 Task: Create a due date automation trigger when advanced on, on the monday after a card is due add fields without custom field "Resume" set to a number greater or equal to 1 and greater than 10 at 11:00 AM.
Action: Mouse moved to (1023, 81)
Screenshot: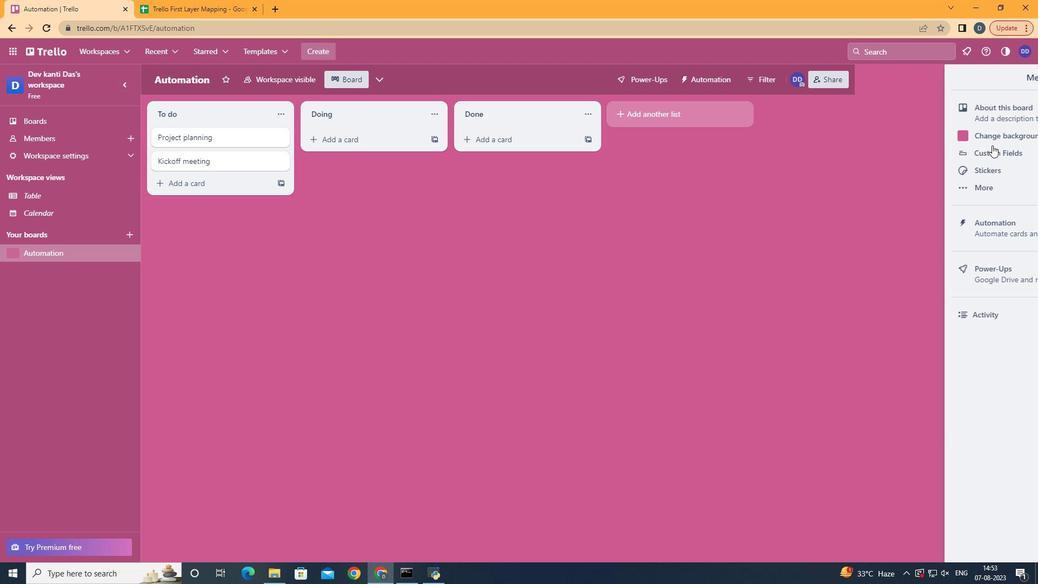 
Action: Mouse pressed left at (1023, 81)
Screenshot: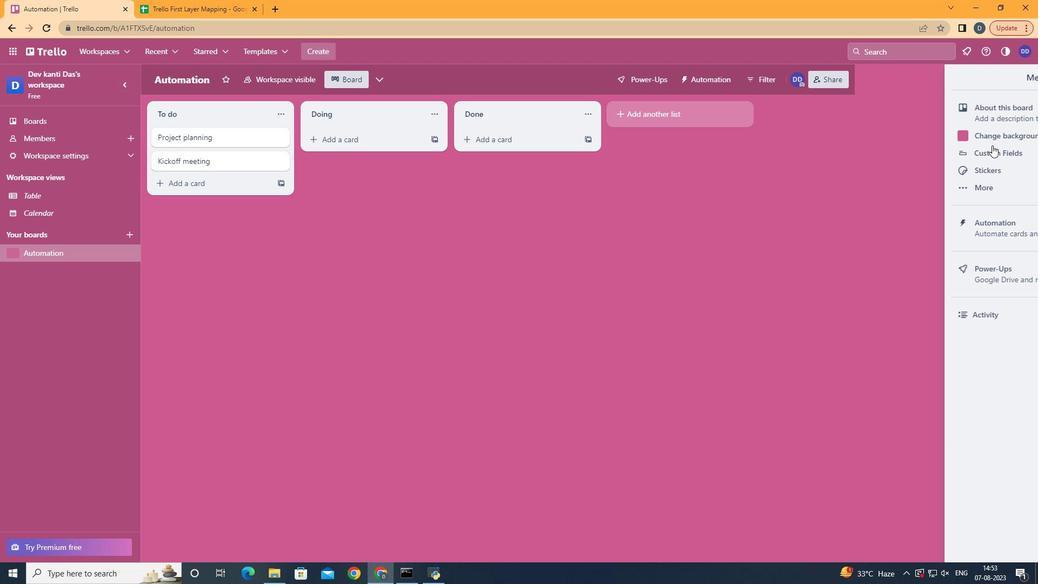 
Action: Mouse moved to (943, 235)
Screenshot: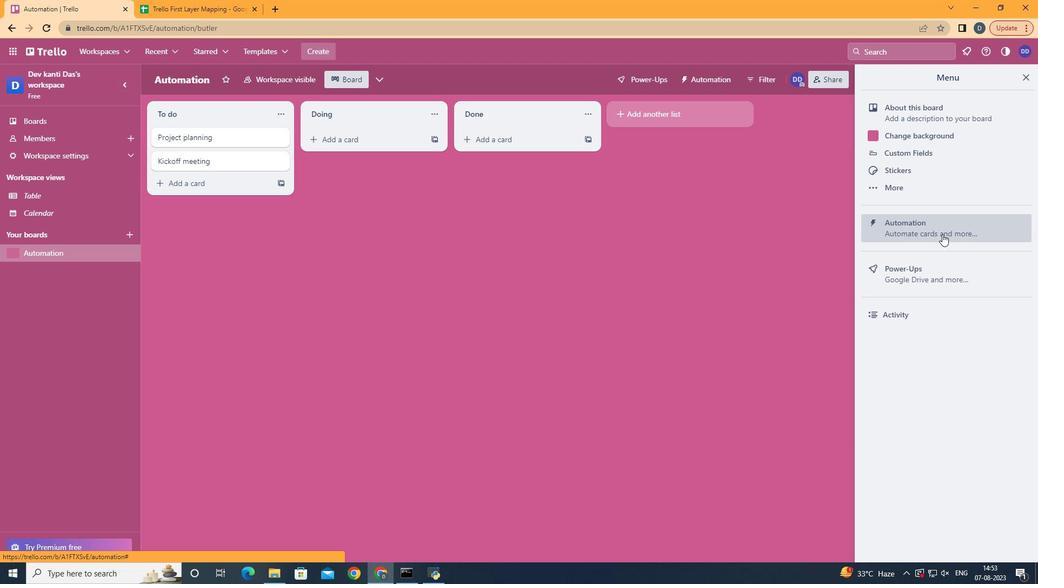 
Action: Mouse pressed left at (943, 235)
Screenshot: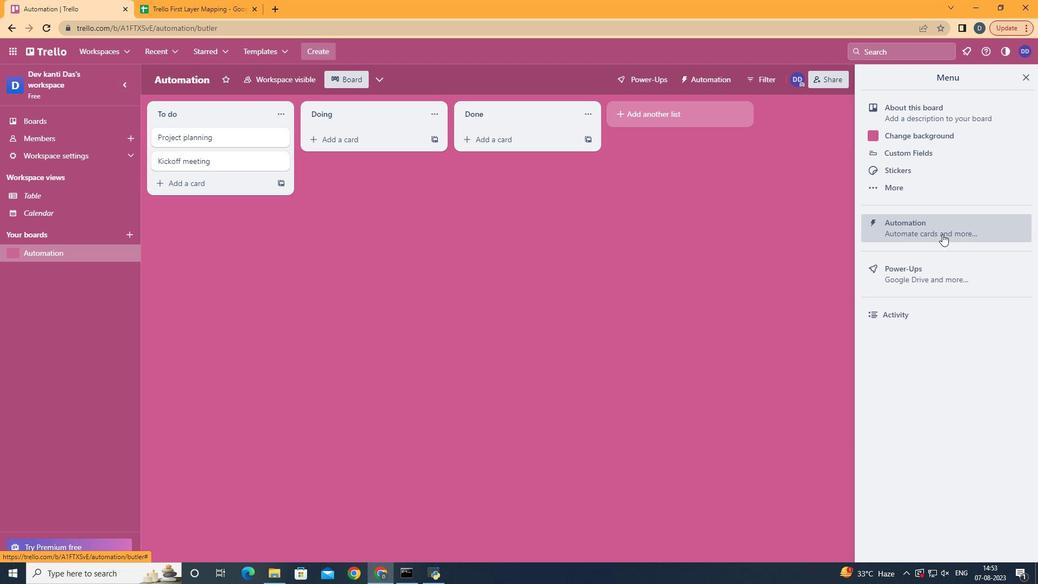 
Action: Mouse moved to (204, 214)
Screenshot: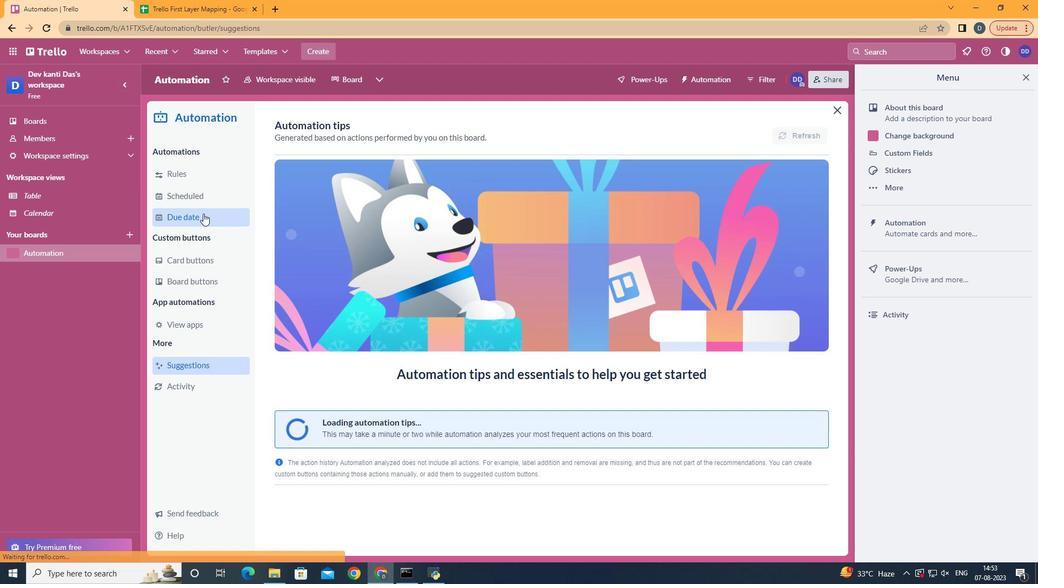 
Action: Mouse pressed left at (204, 214)
Screenshot: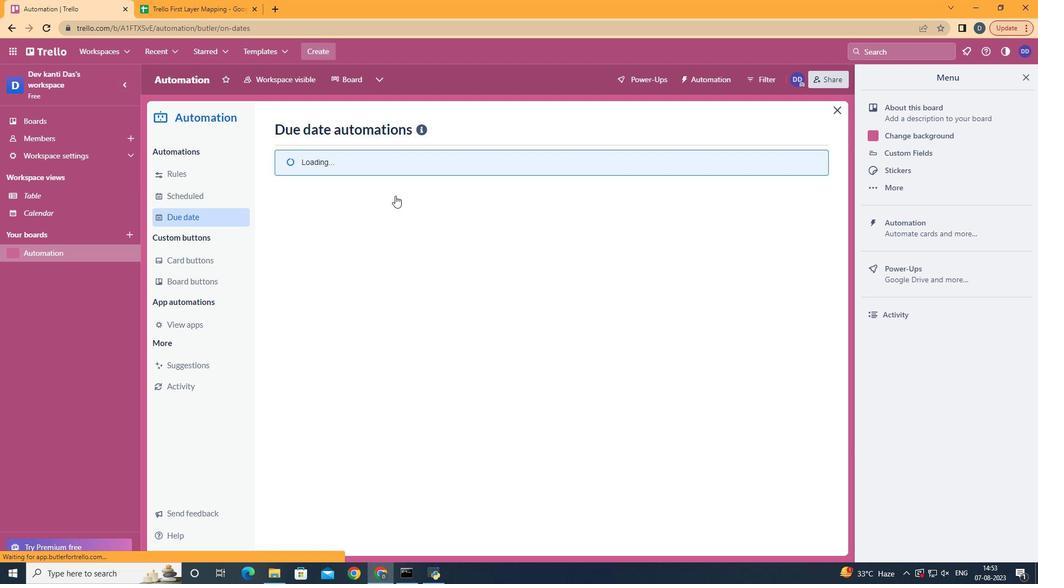 
Action: Mouse moved to (759, 126)
Screenshot: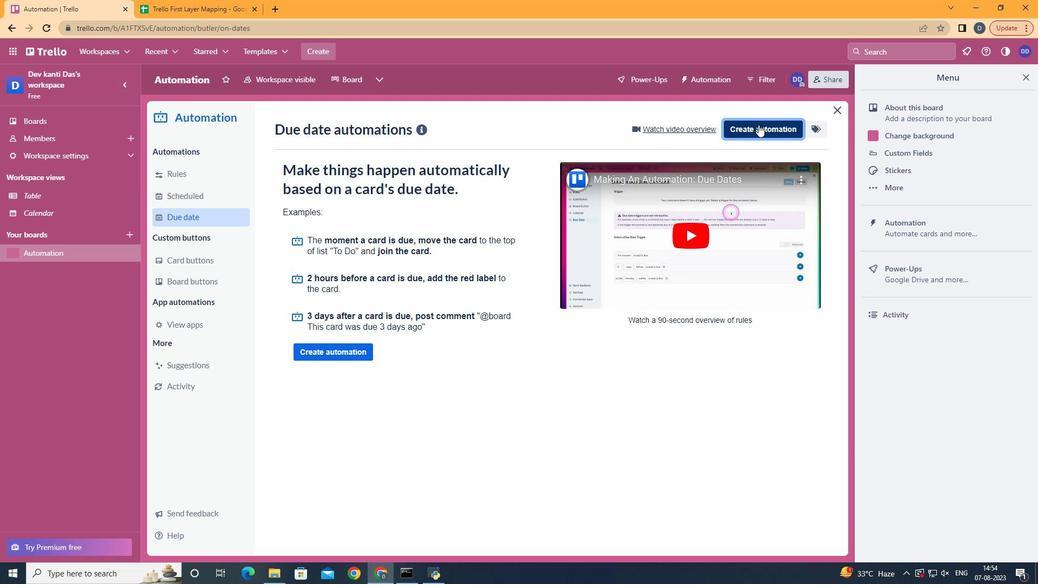 
Action: Mouse pressed left at (759, 126)
Screenshot: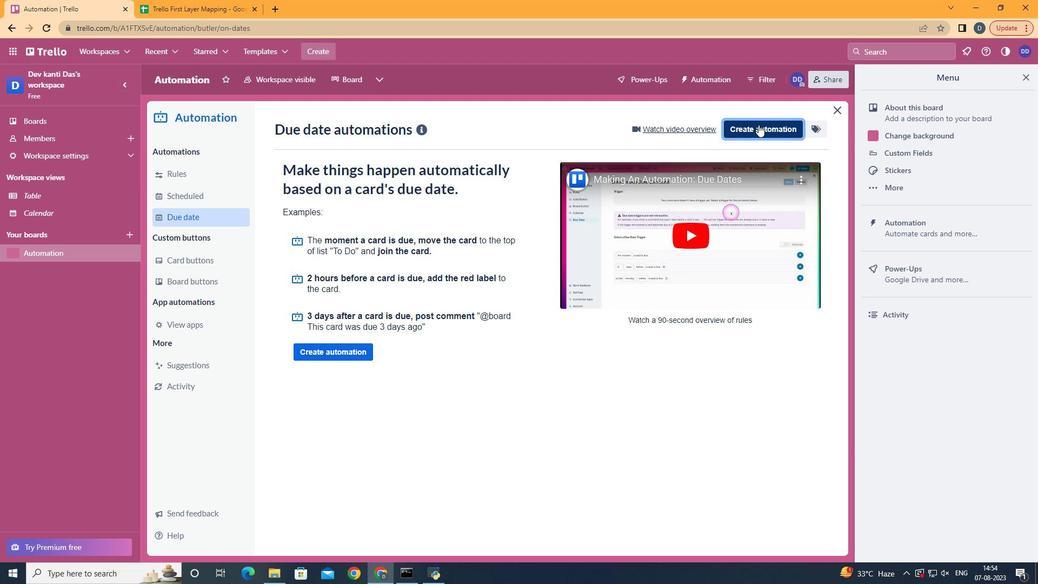 
Action: Mouse moved to (569, 229)
Screenshot: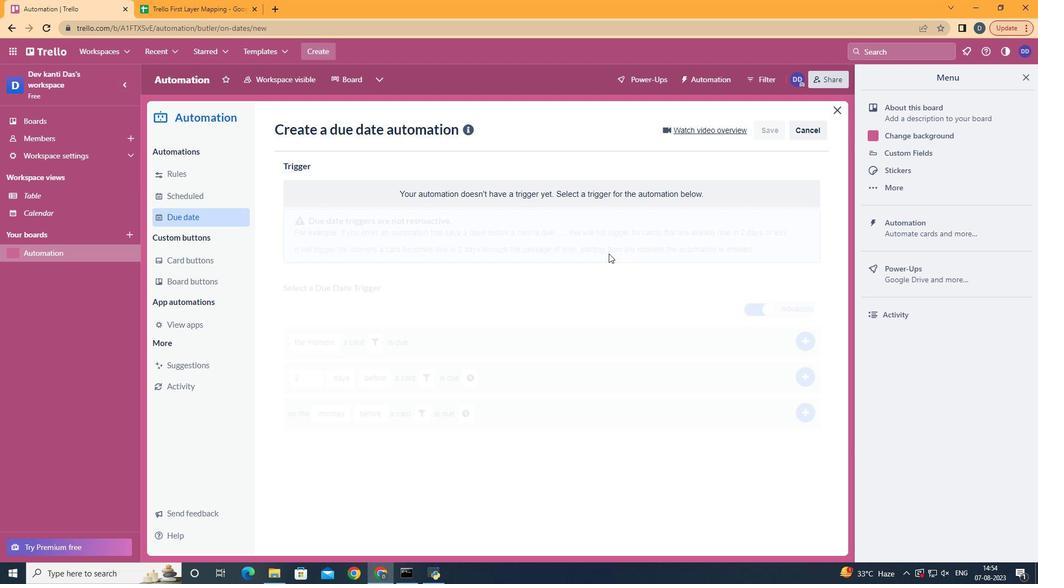 
Action: Mouse pressed left at (569, 229)
Screenshot: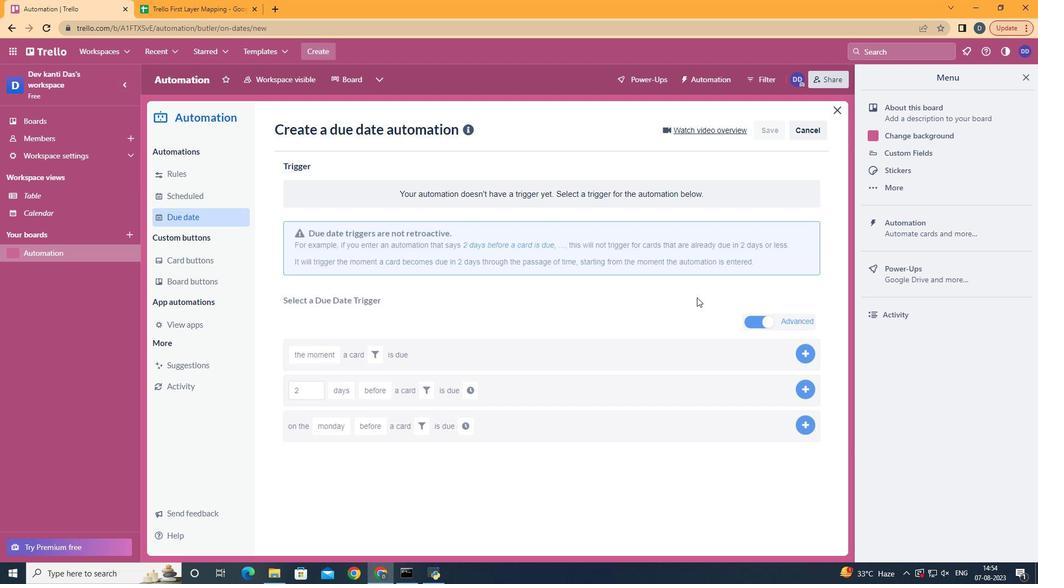 
Action: Mouse moved to (370, 318)
Screenshot: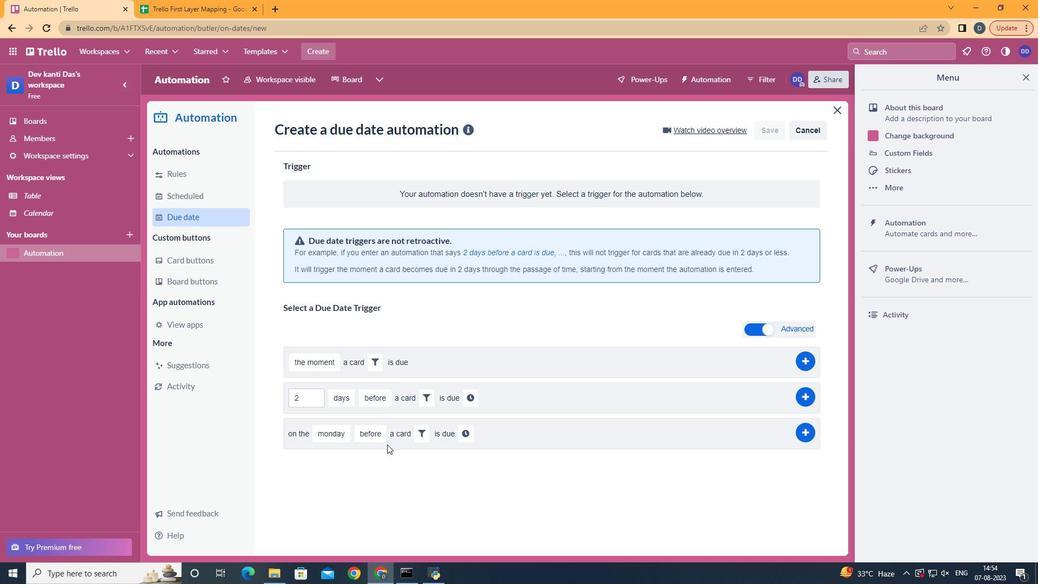 
Action: Mouse pressed left at (361, 283)
Screenshot: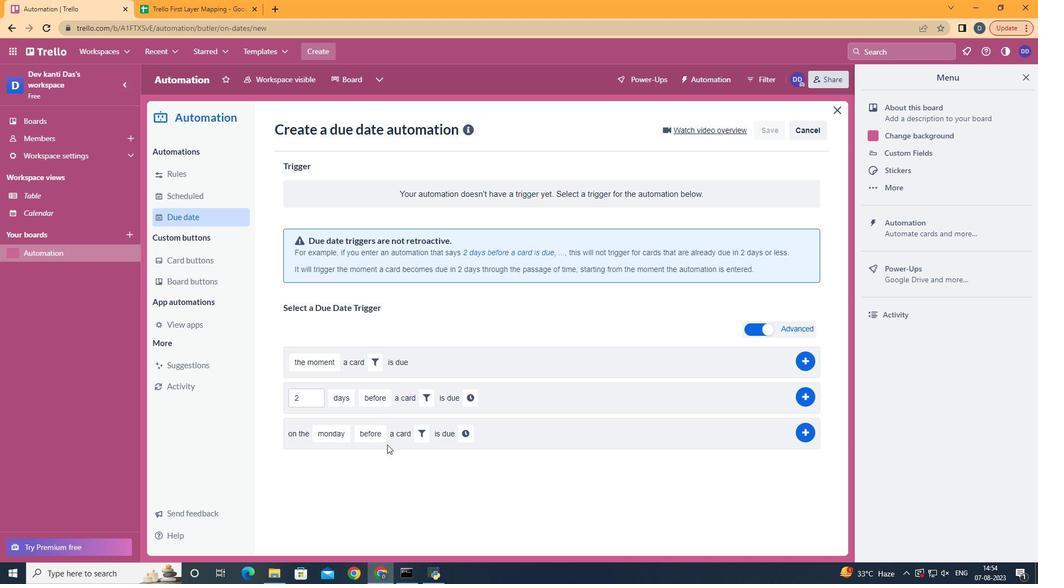 
Action: Mouse moved to (385, 474)
Screenshot: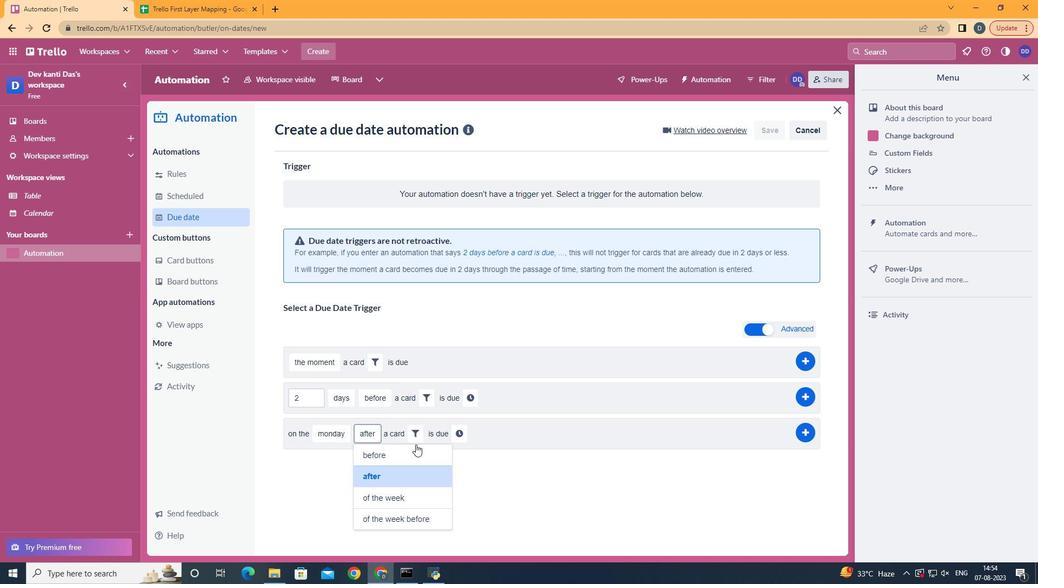 
Action: Mouse pressed left at (385, 474)
Screenshot: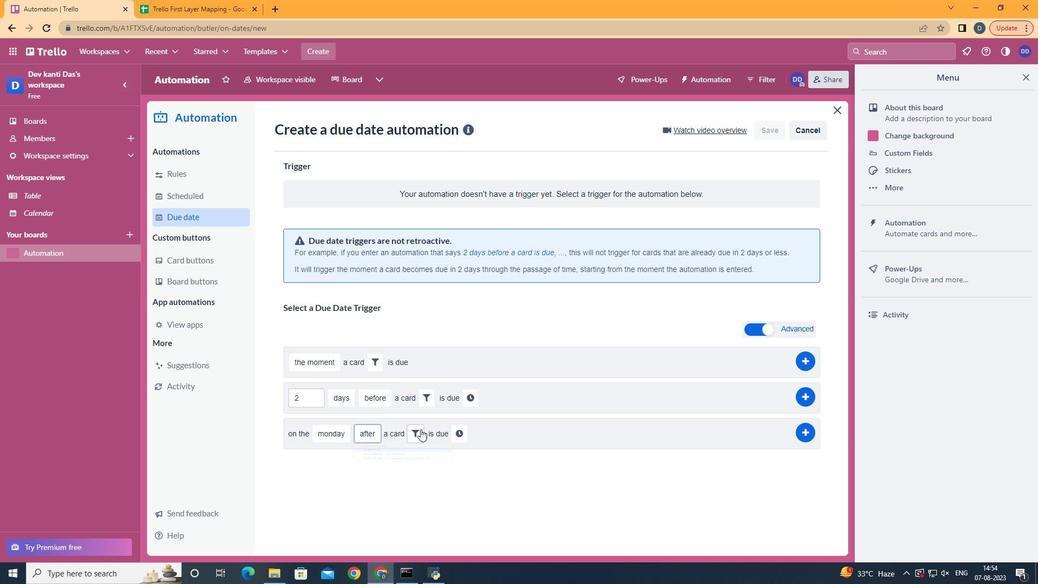 
Action: Mouse moved to (421, 429)
Screenshot: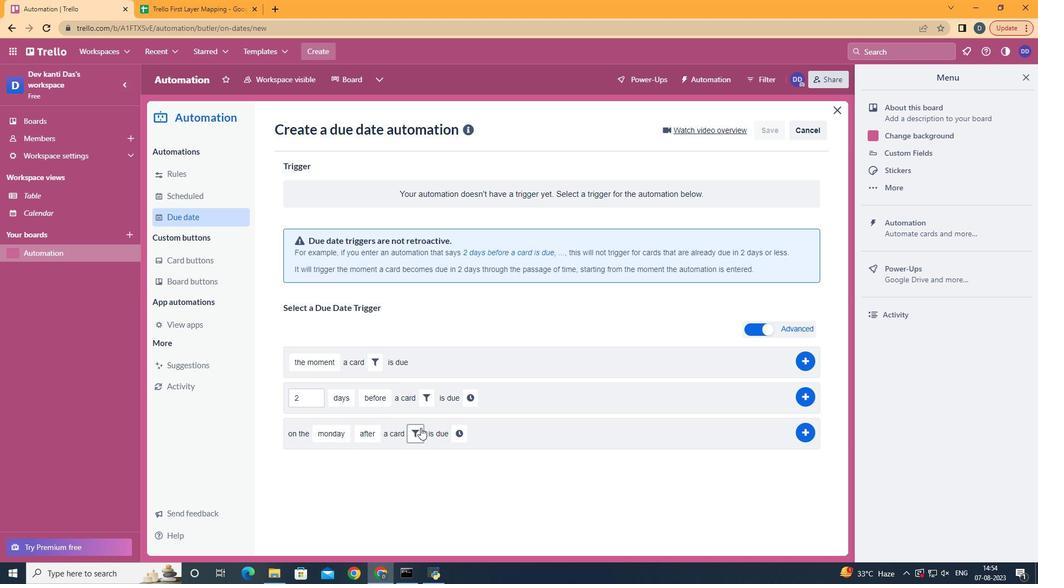
Action: Mouse pressed left at (421, 429)
Screenshot: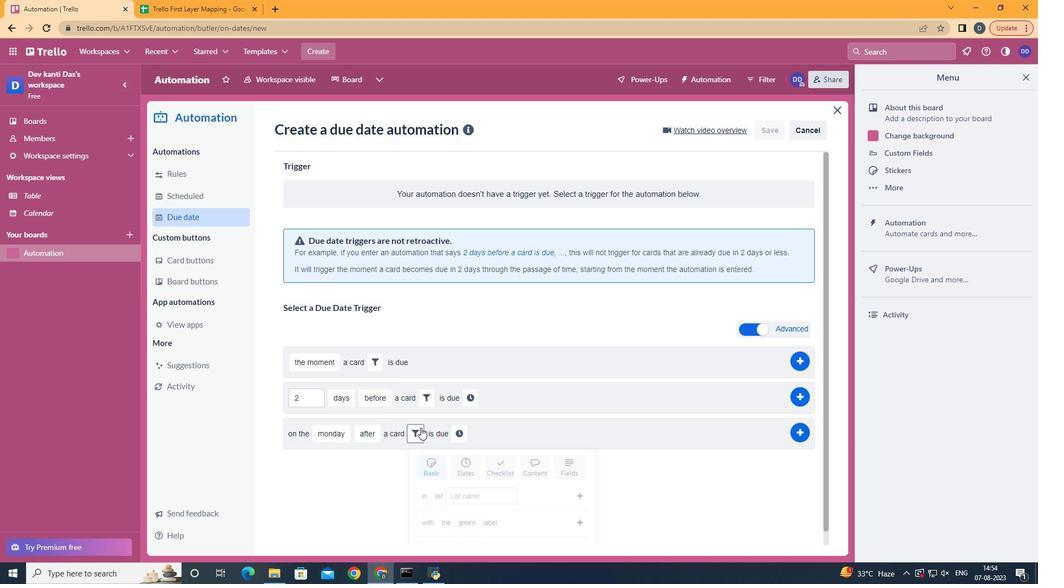
Action: Mouse moved to (599, 468)
Screenshot: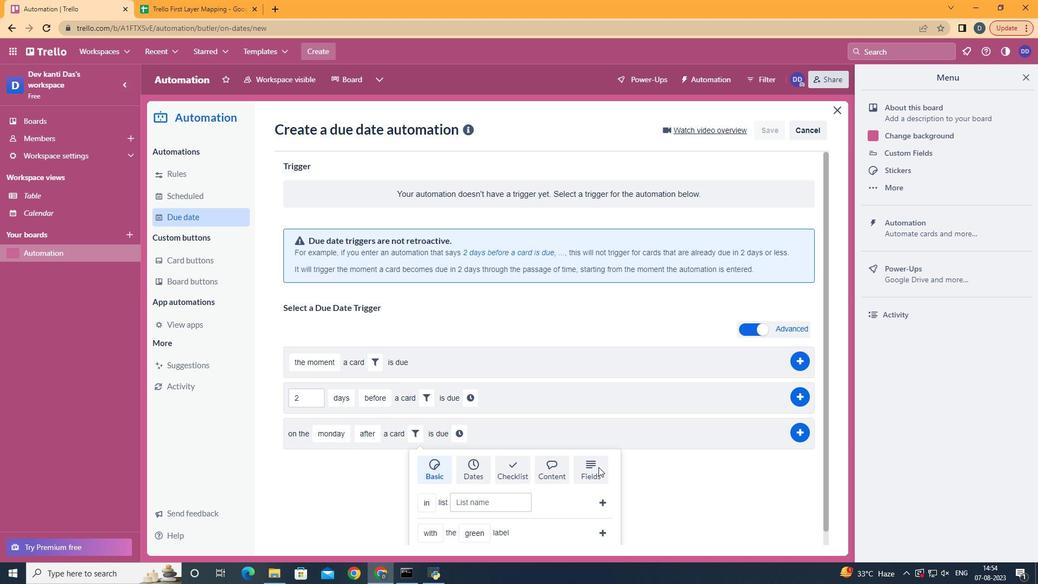 
Action: Mouse pressed left at (599, 468)
Screenshot: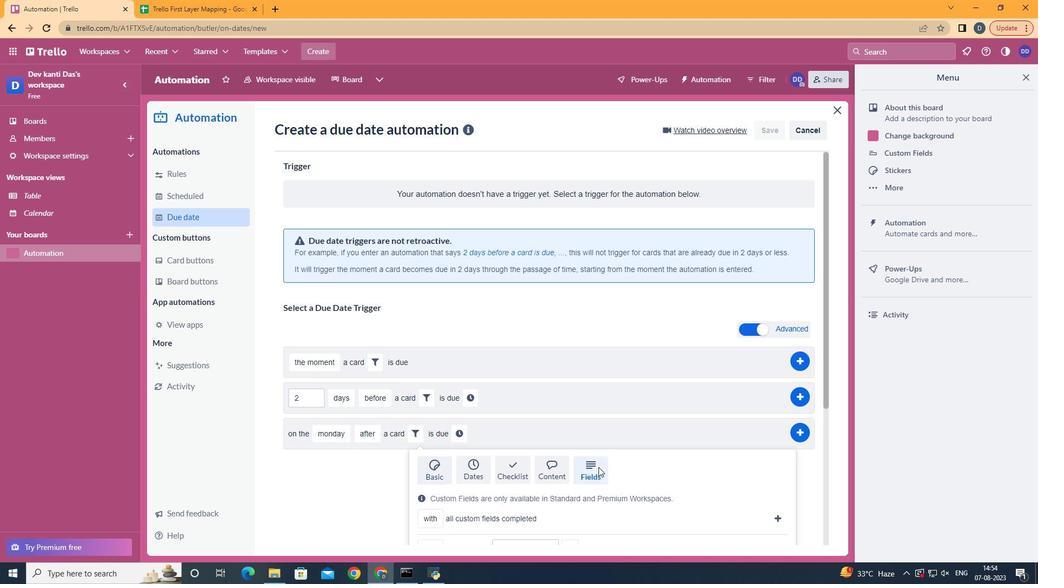 
Action: Mouse scrolled (599, 467) with delta (0, 0)
Screenshot: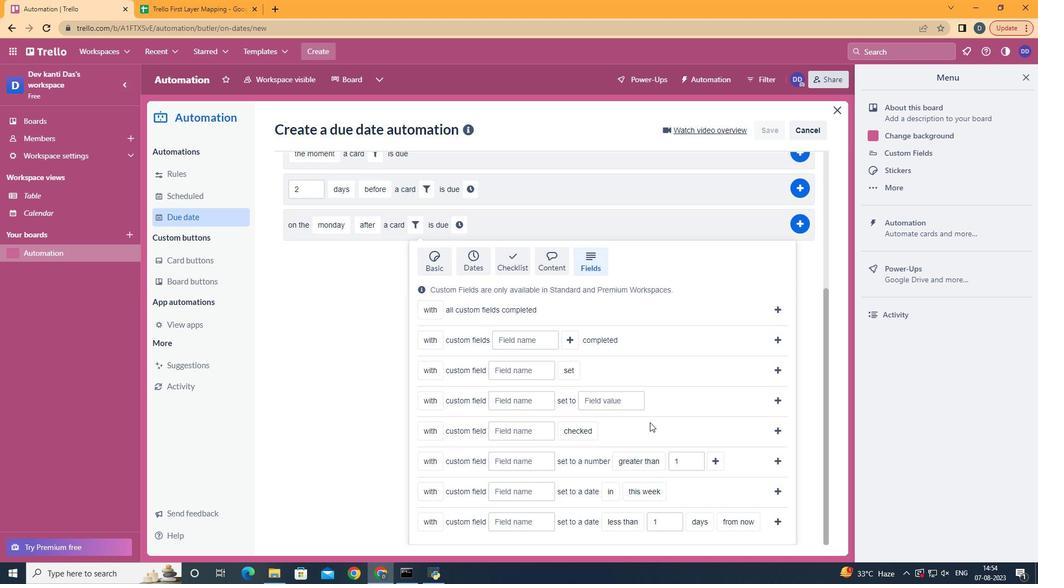 
Action: Mouse scrolled (599, 467) with delta (0, 0)
Screenshot: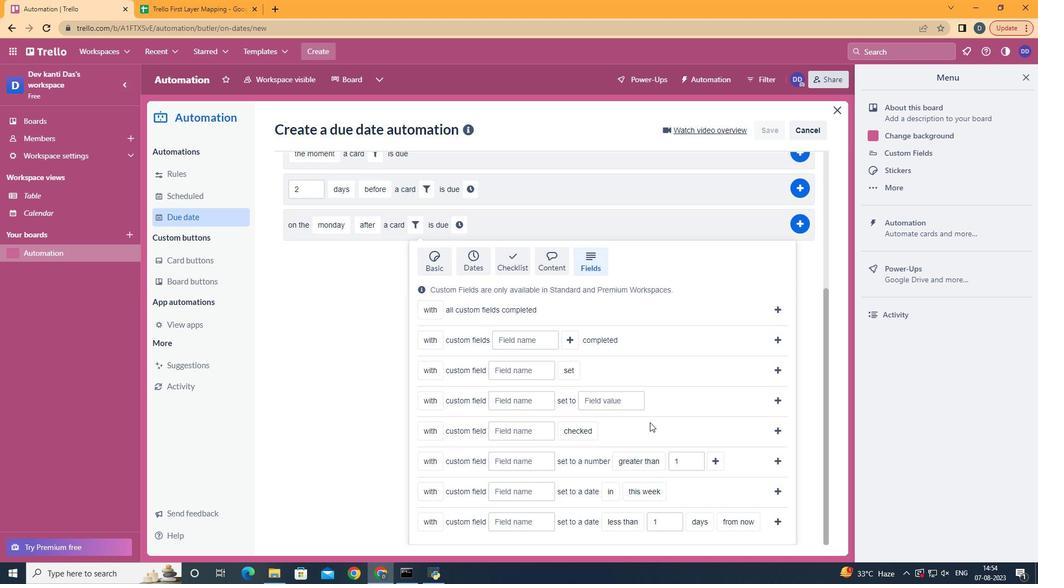 
Action: Mouse scrolled (599, 467) with delta (0, 0)
Screenshot: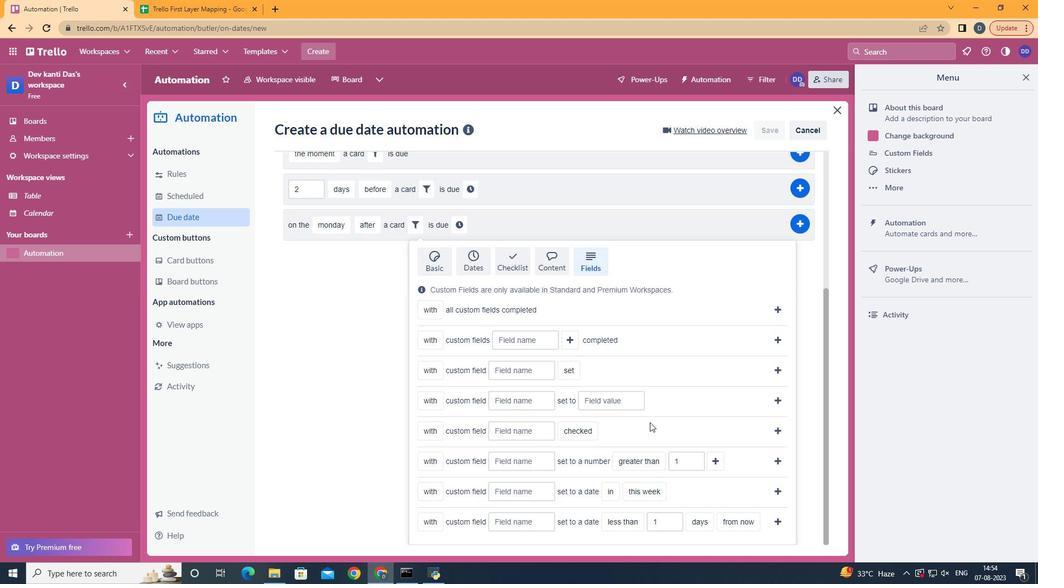 
Action: Mouse scrolled (599, 467) with delta (0, 0)
Screenshot: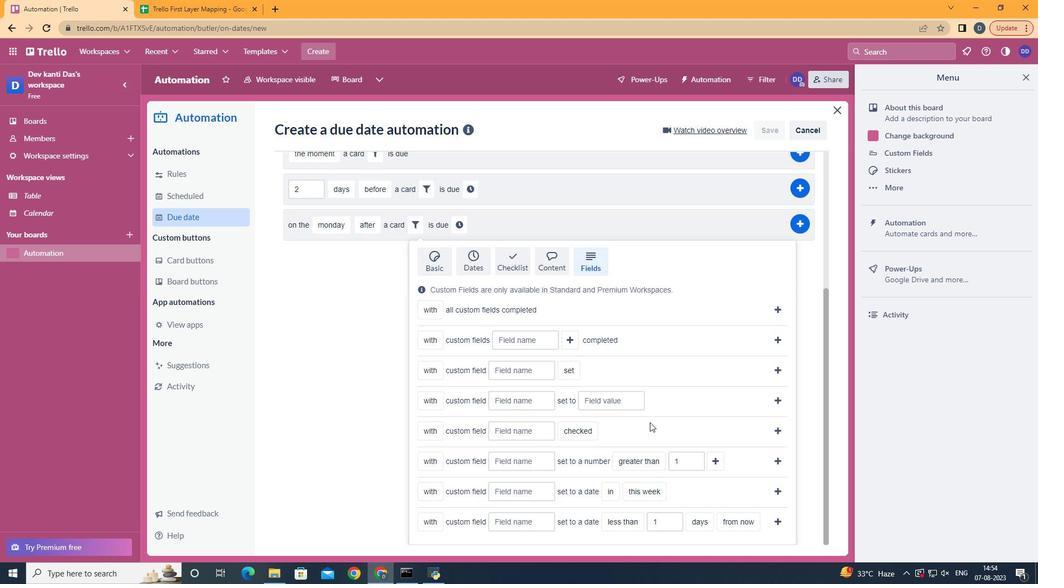 
Action: Mouse scrolled (599, 467) with delta (0, 0)
Screenshot: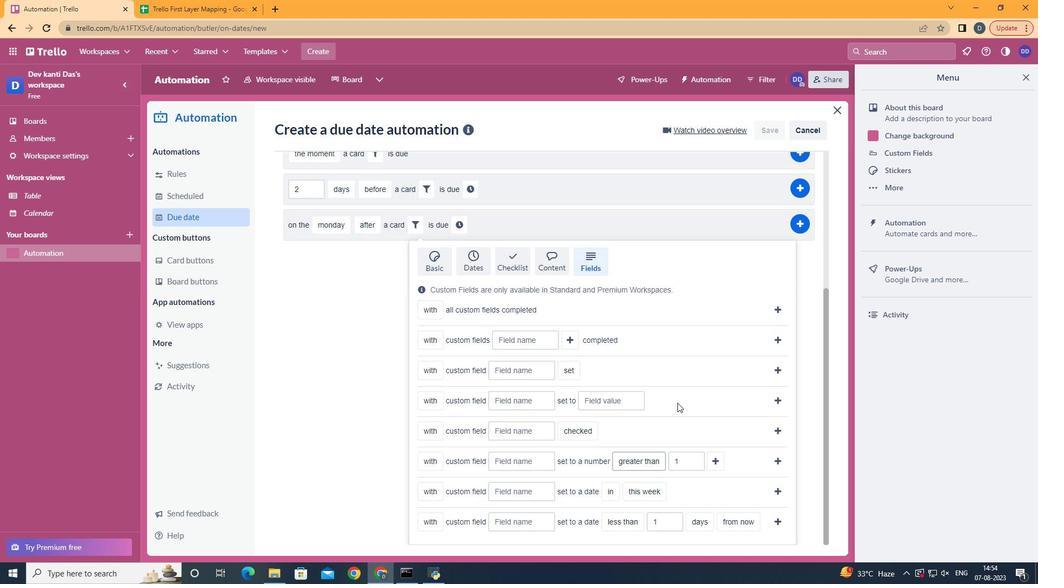 
Action: Mouse scrolled (599, 467) with delta (0, 0)
Screenshot: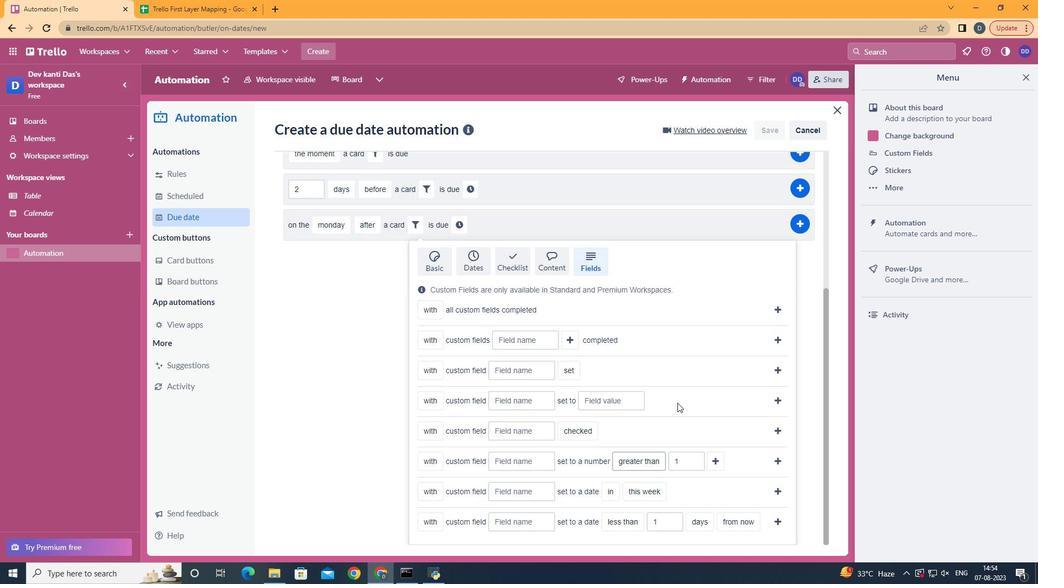 
Action: Mouse moved to (445, 503)
Screenshot: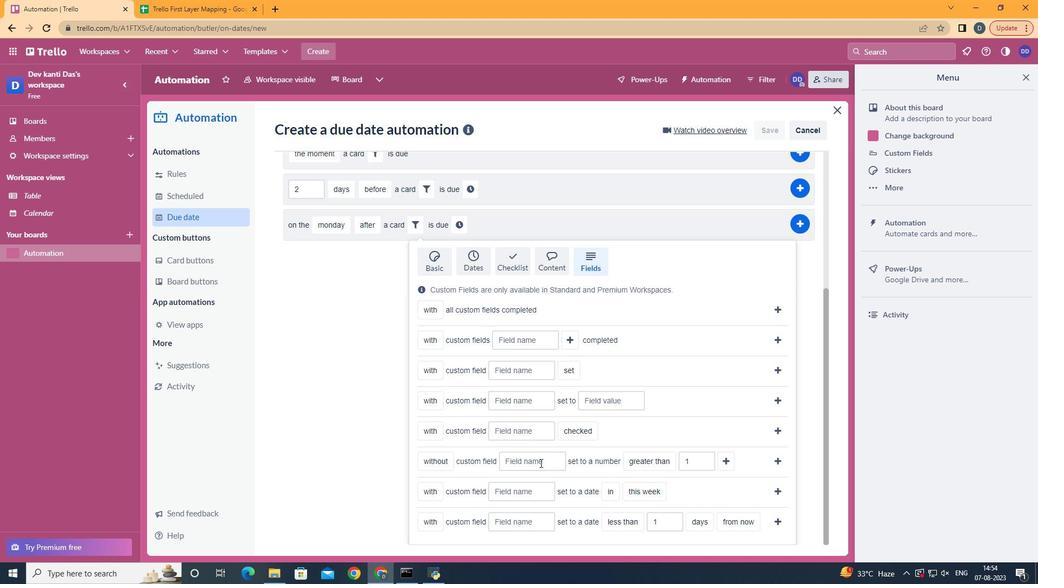 
Action: Mouse pressed left at (445, 503)
Screenshot: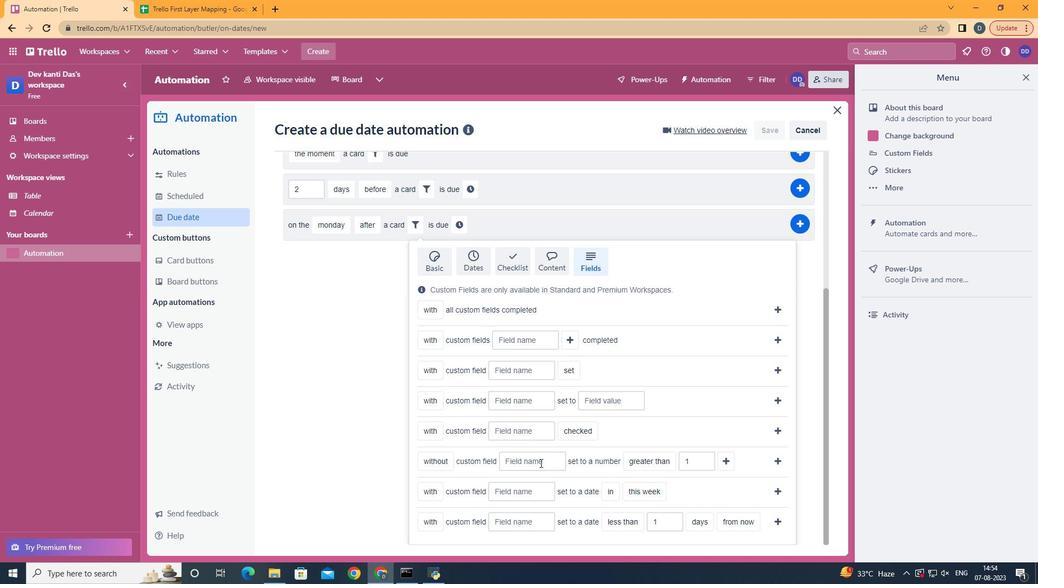 
Action: Mouse moved to (541, 464)
Screenshot: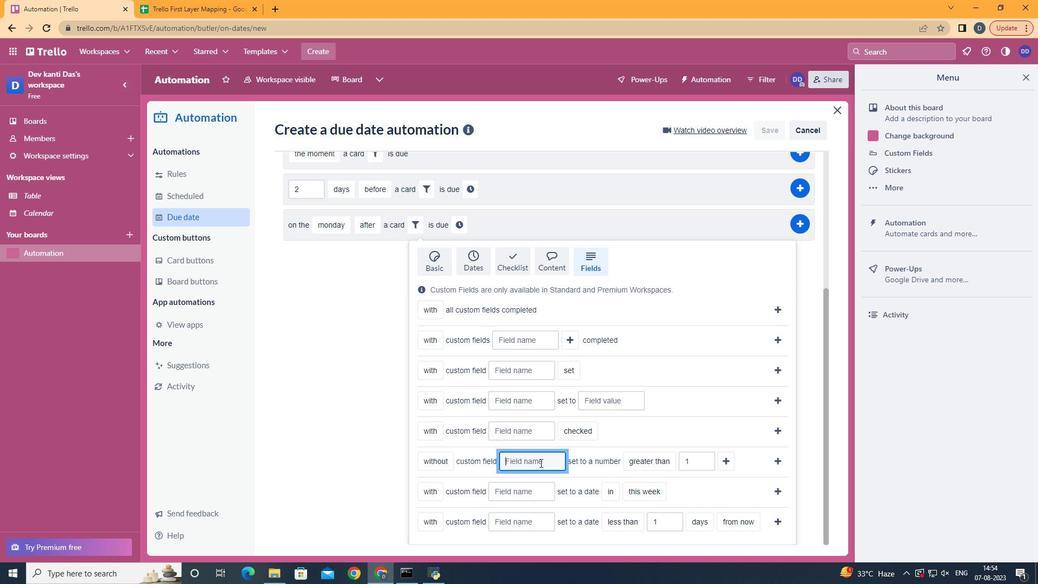 
Action: Mouse pressed left at (541, 464)
Screenshot: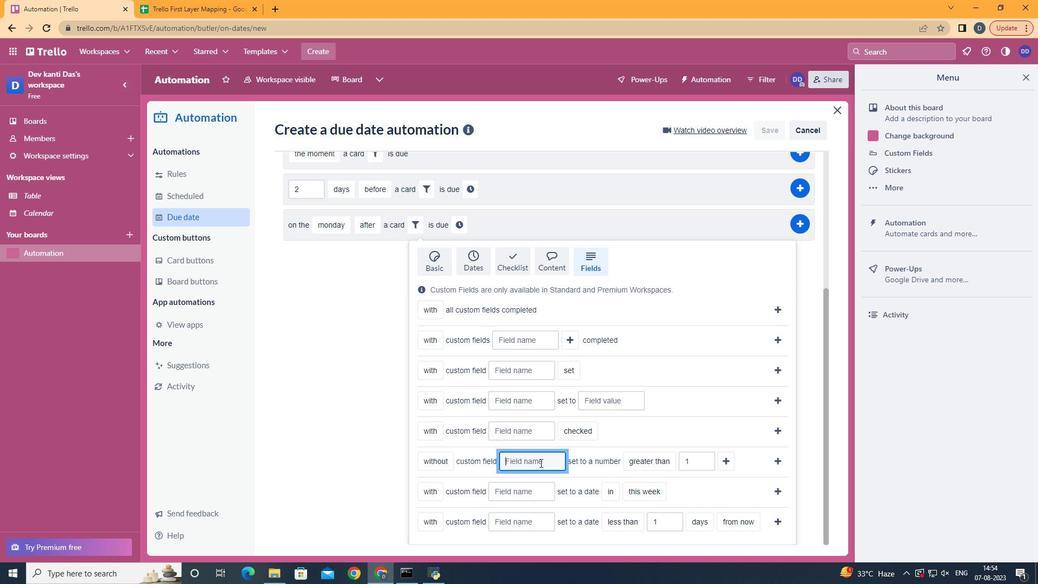 
Action: Key pressed <Key.shift>Resume
Screenshot: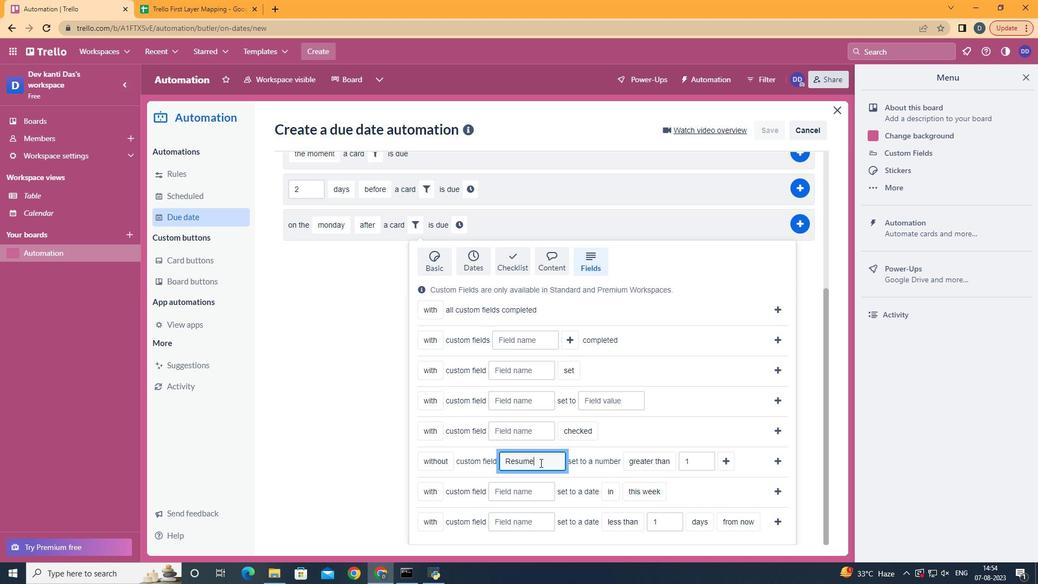 
Action: Mouse moved to (681, 400)
Screenshot: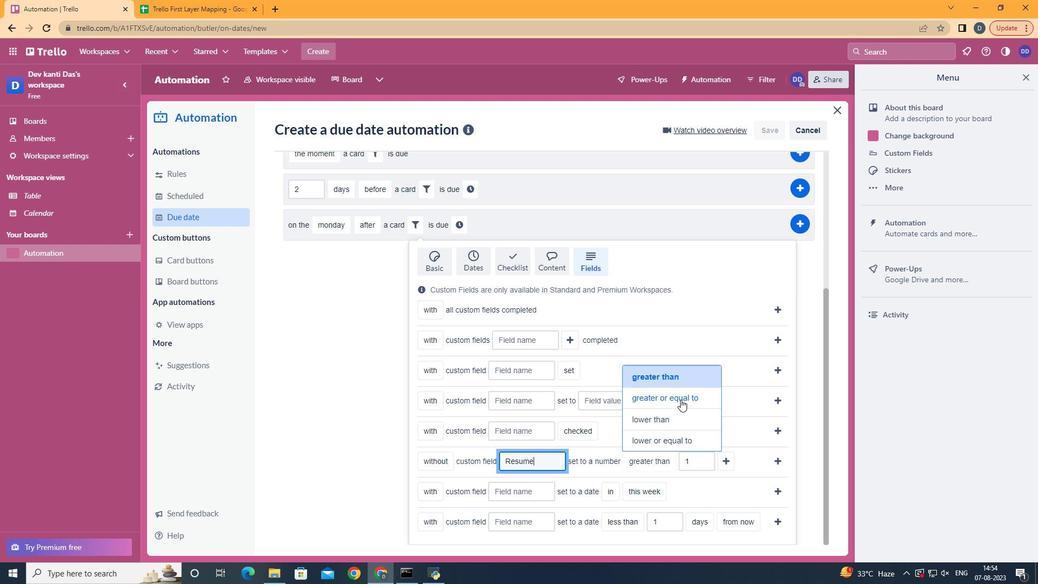 
Action: Mouse pressed left at (681, 400)
Screenshot: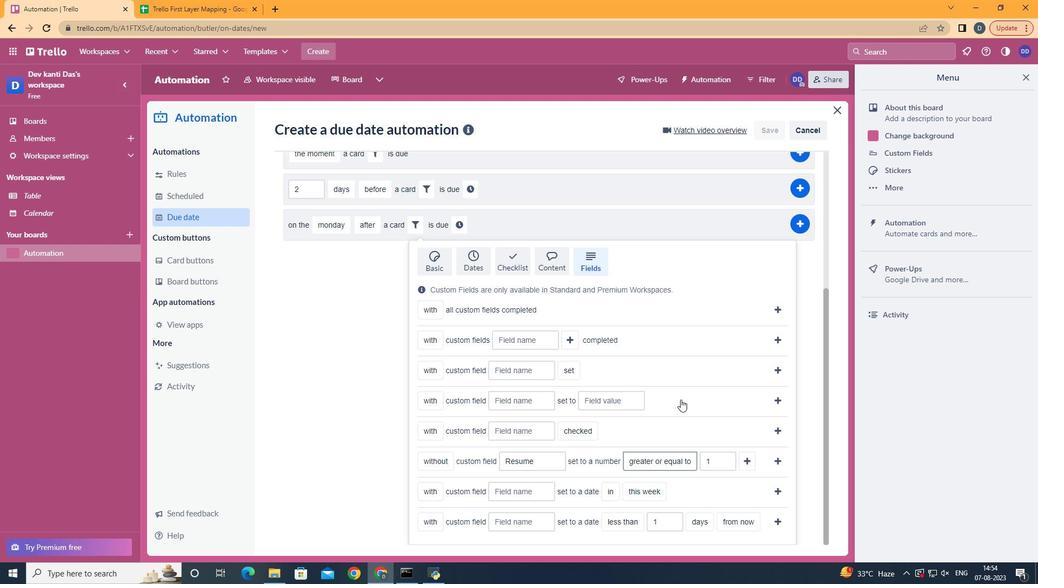 
Action: Mouse moved to (752, 460)
Screenshot: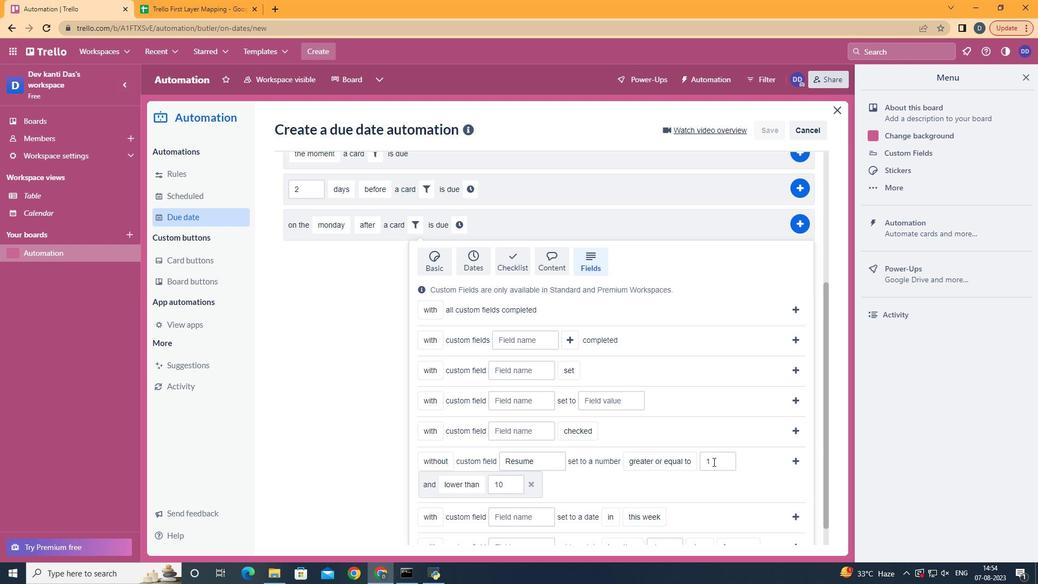 
Action: Mouse pressed left at (752, 460)
Screenshot: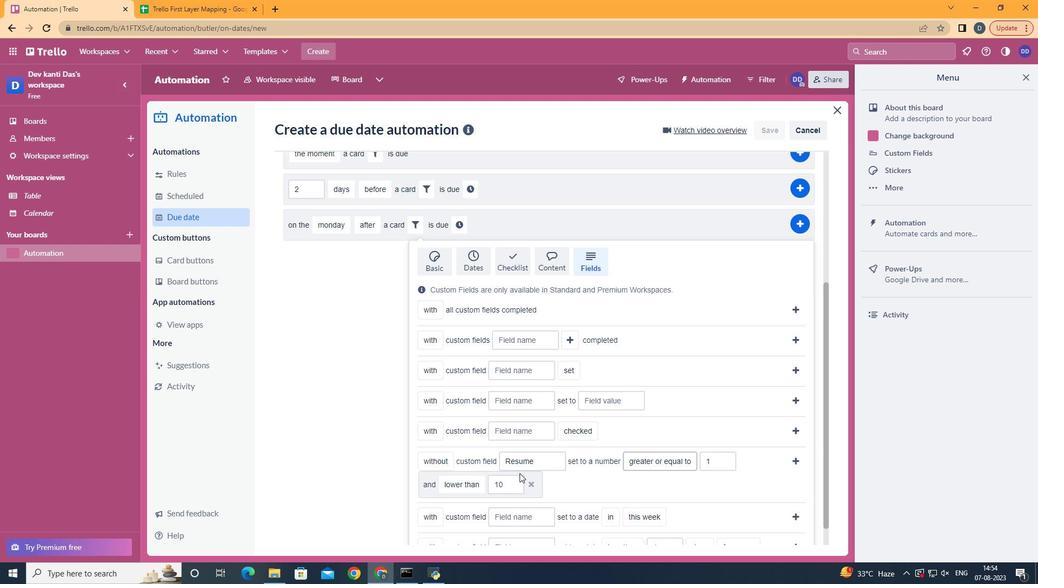 
Action: Mouse moved to (479, 446)
Screenshot: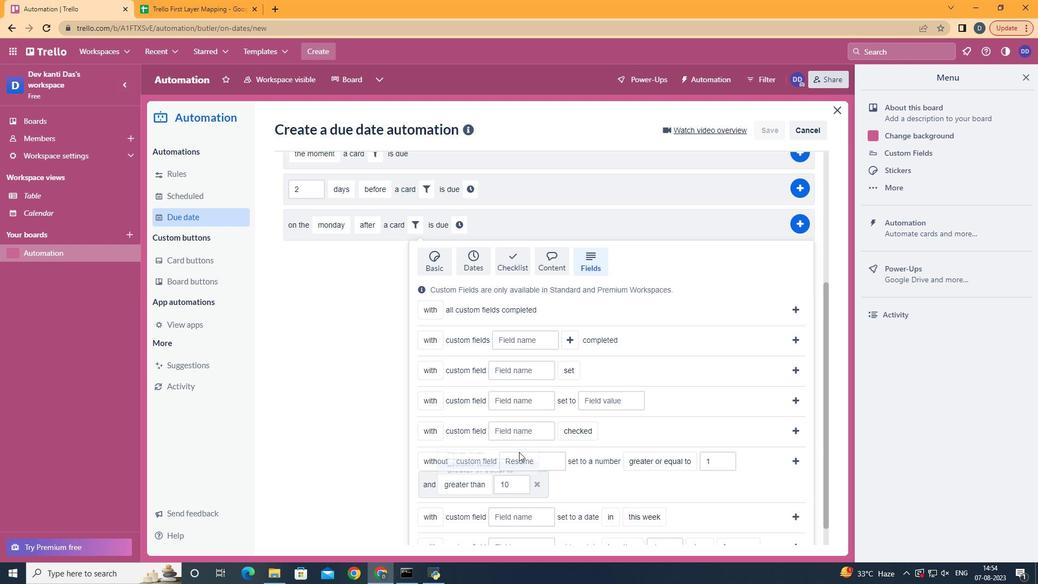 
Action: Mouse pressed left at (479, 446)
Screenshot: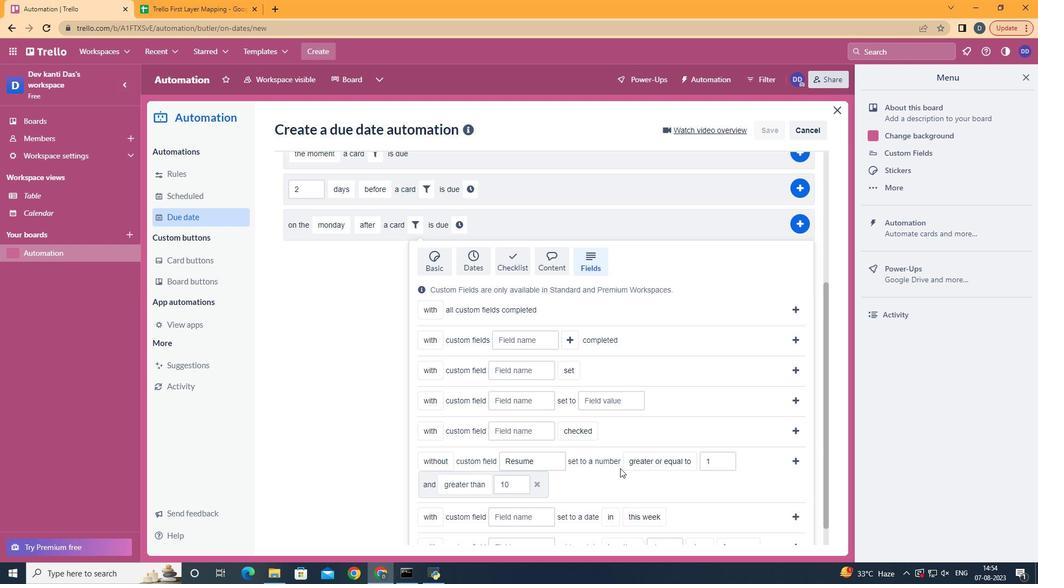 
Action: Mouse moved to (797, 459)
Screenshot: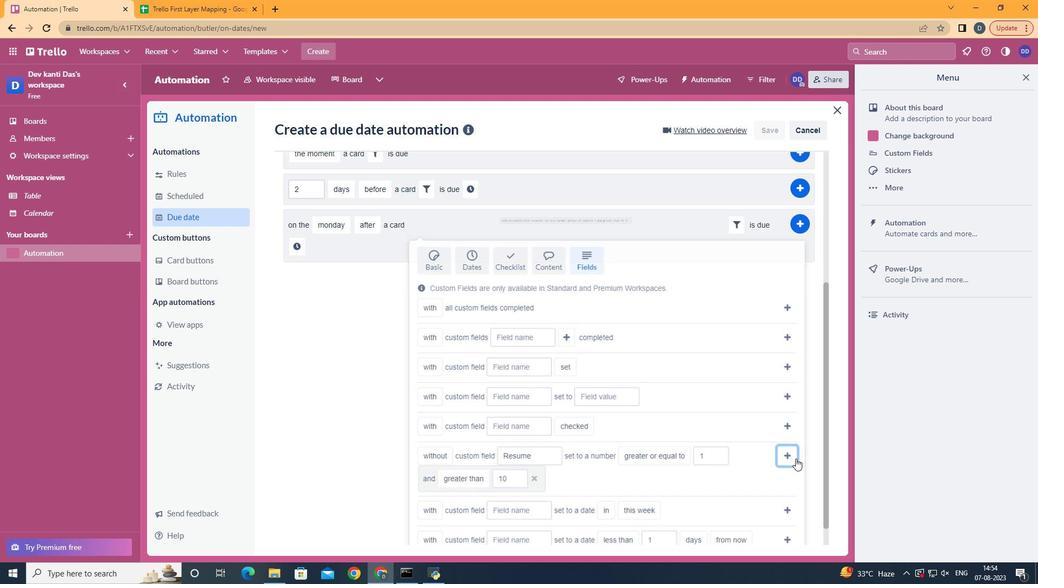 
Action: Mouse pressed left at (797, 459)
Screenshot: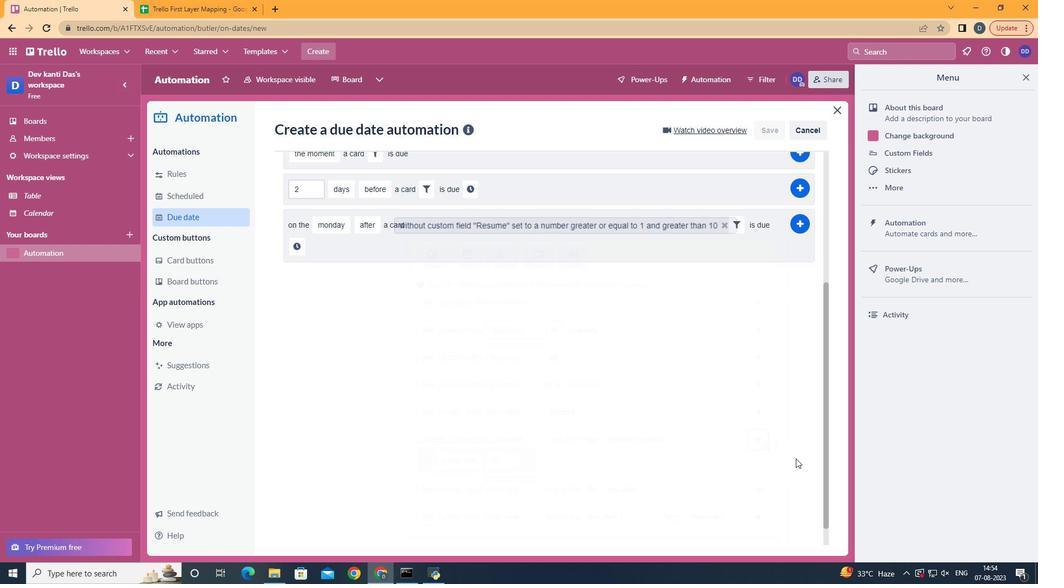 
Action: Mouse moved to (300, 458)
Screenshot: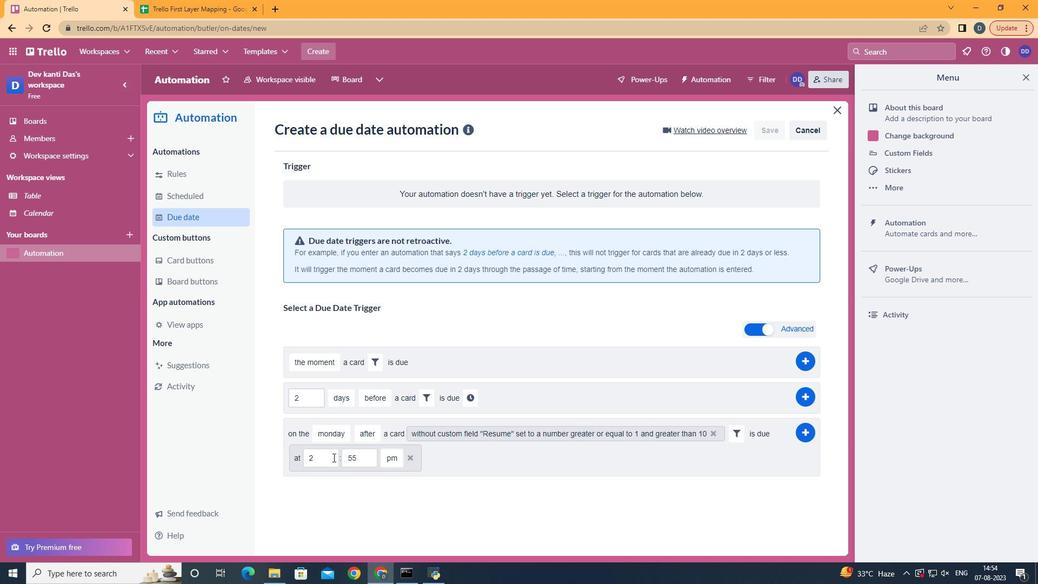 
Action: Mouse pressed left at (300, 458)
Screenshot: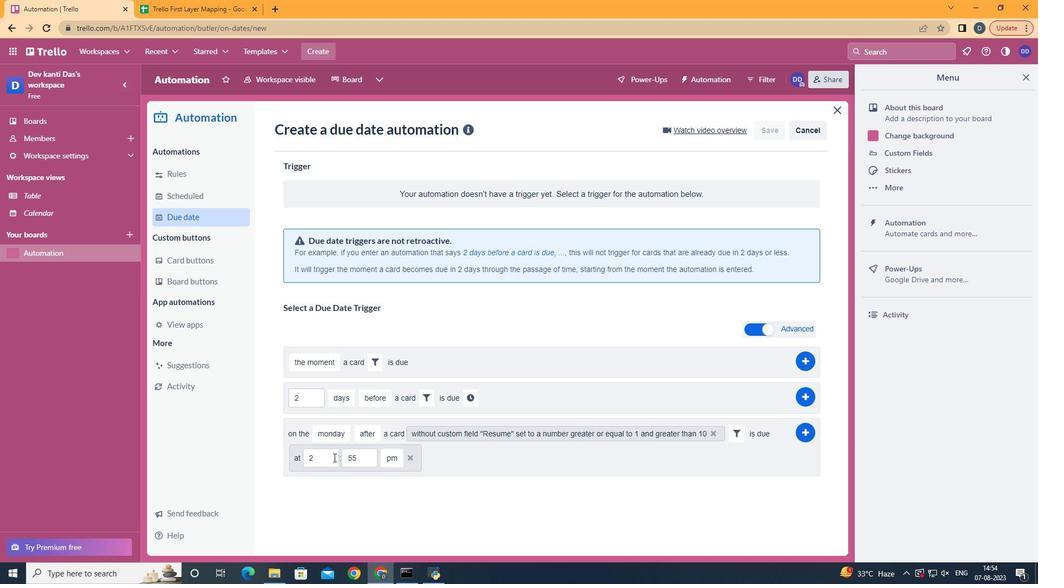 
Action: Mouse moved to (334, 458)
Screenshot: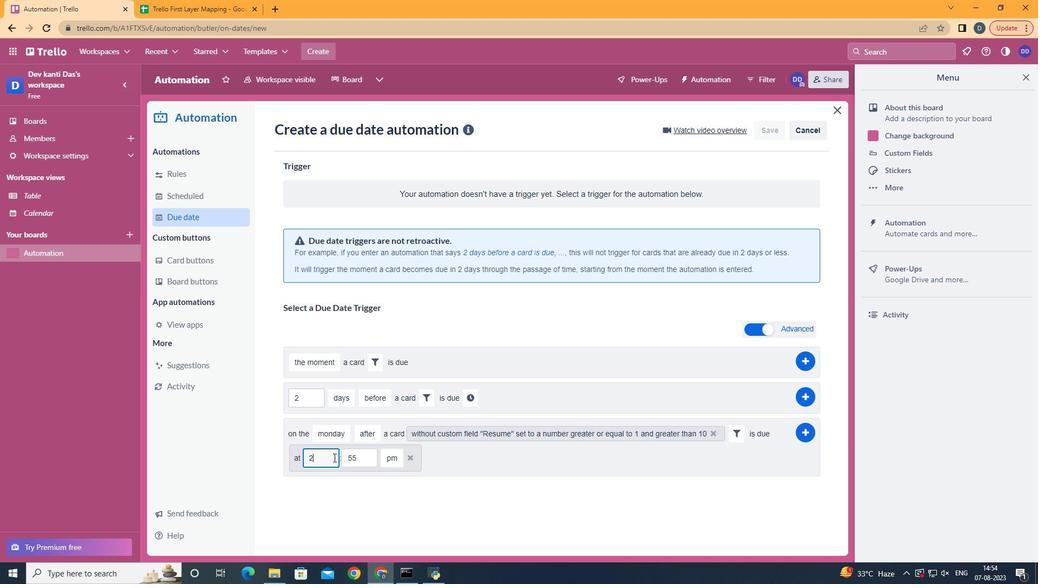 
Action: Mouse pressed left at (334, 458)
Screenshot: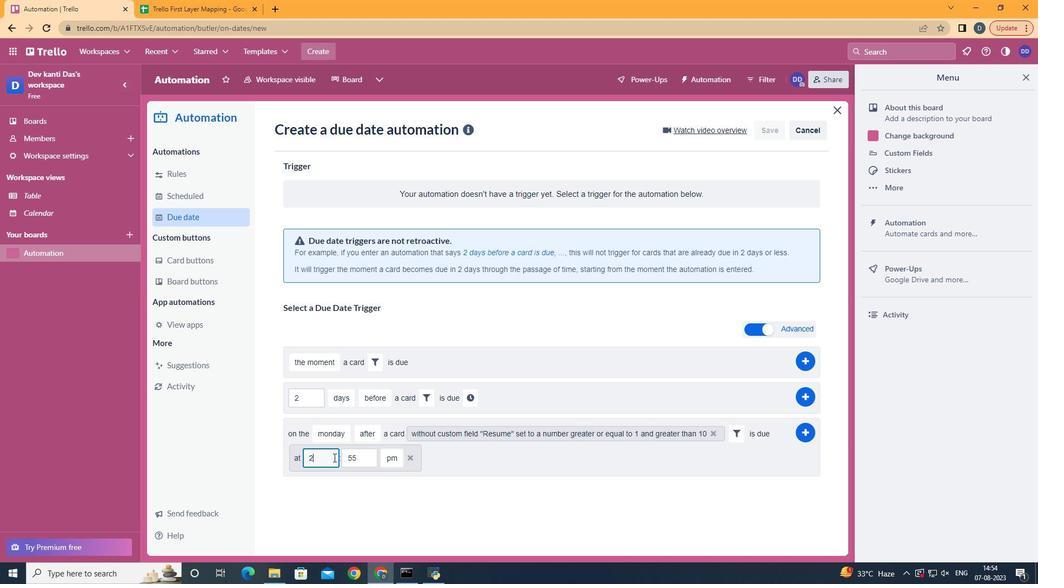 
Action: Mouse moved to (334, 458)
Screenshot: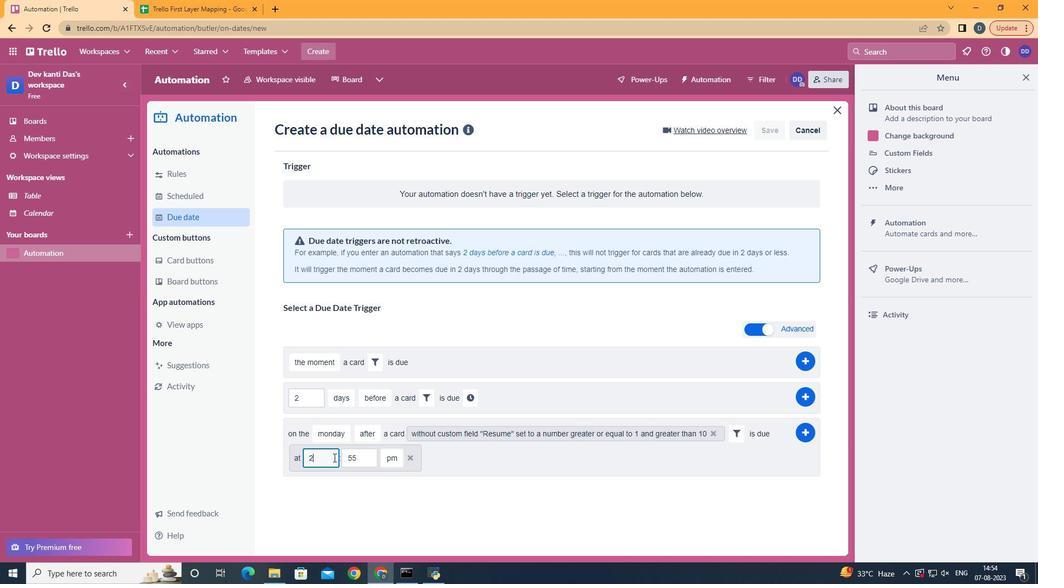 
Action: Key pressed <Key.backspace>11
Screenshot: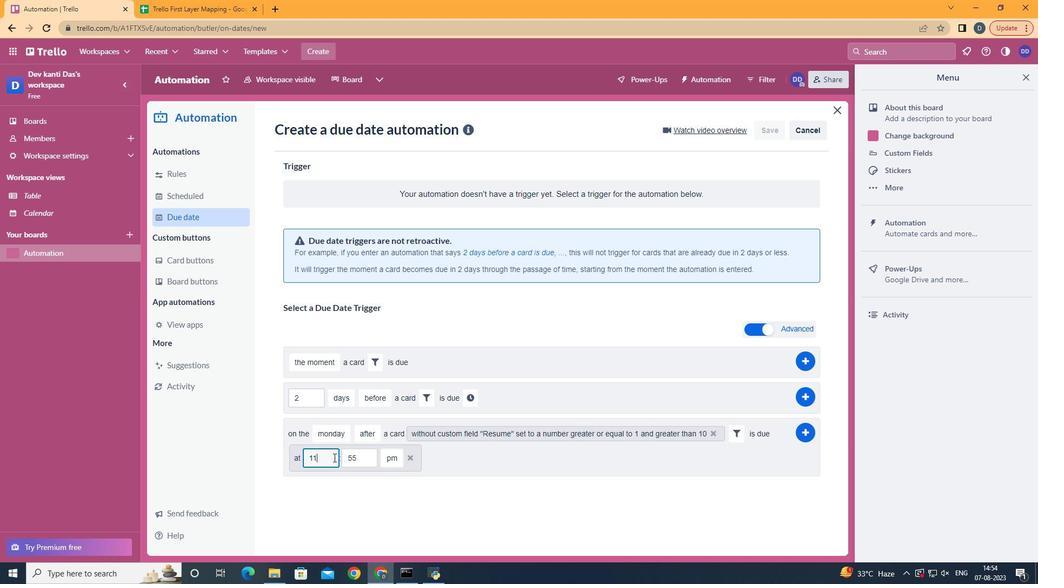
Action: Mouse moved to (371, 459)
Screenshot: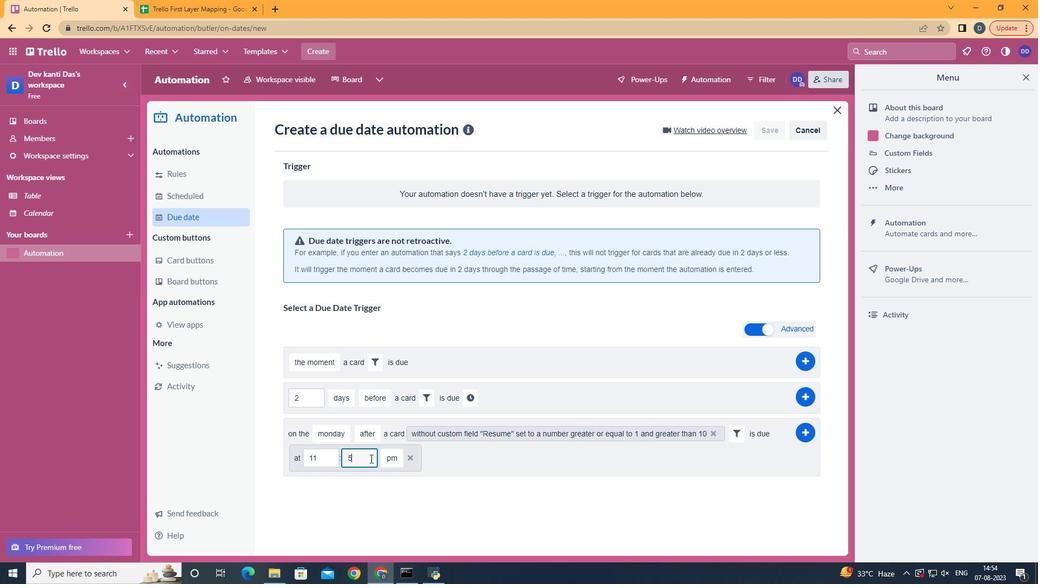 
Action: Mouse pressed left at (371, 459)
Screenshot: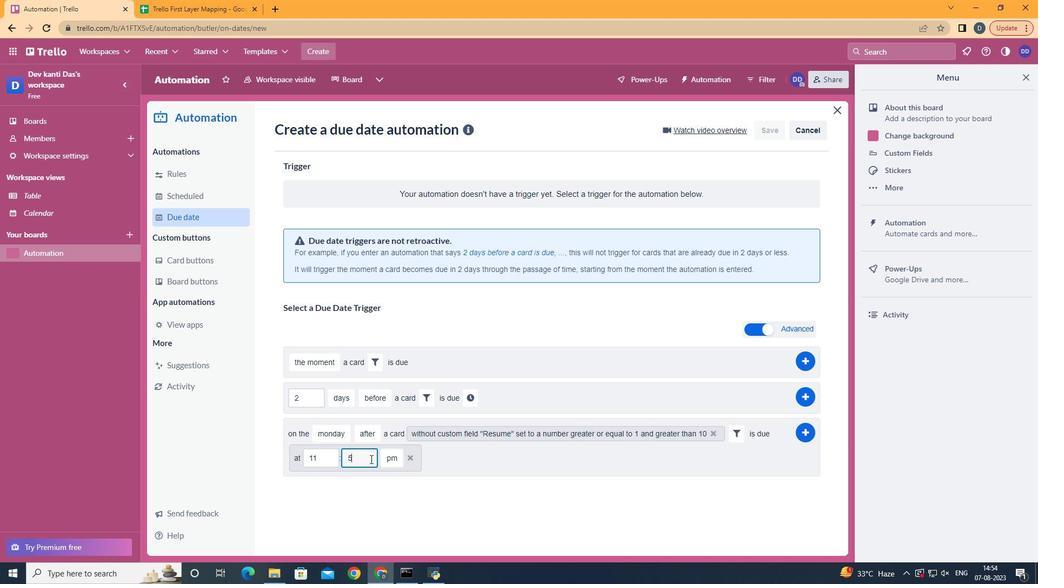 
Action: Key pressed <Key.backspace>
Screenshot: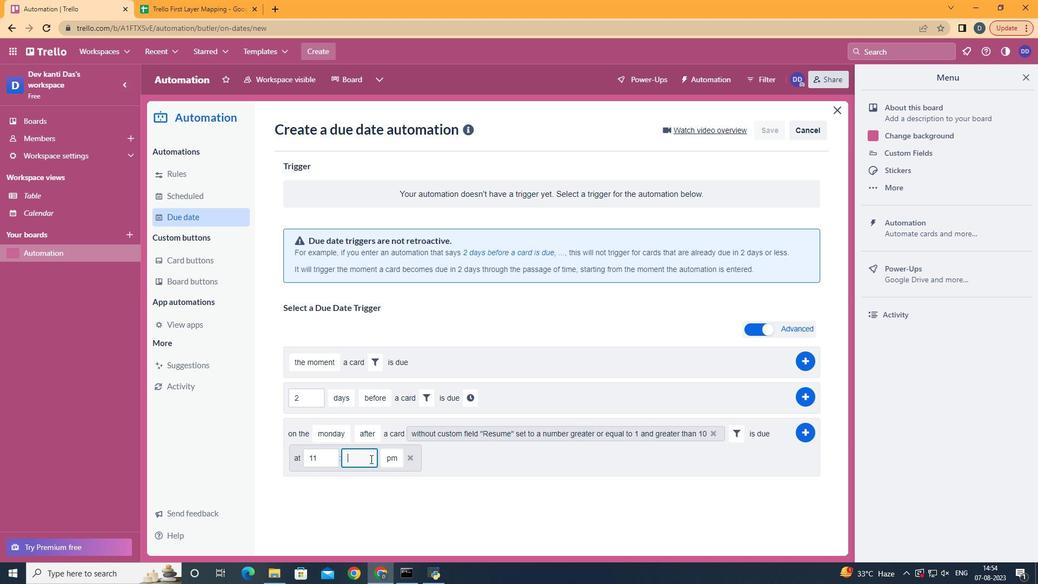 
Action: Mouse moved to (371, 460)
Screenshot: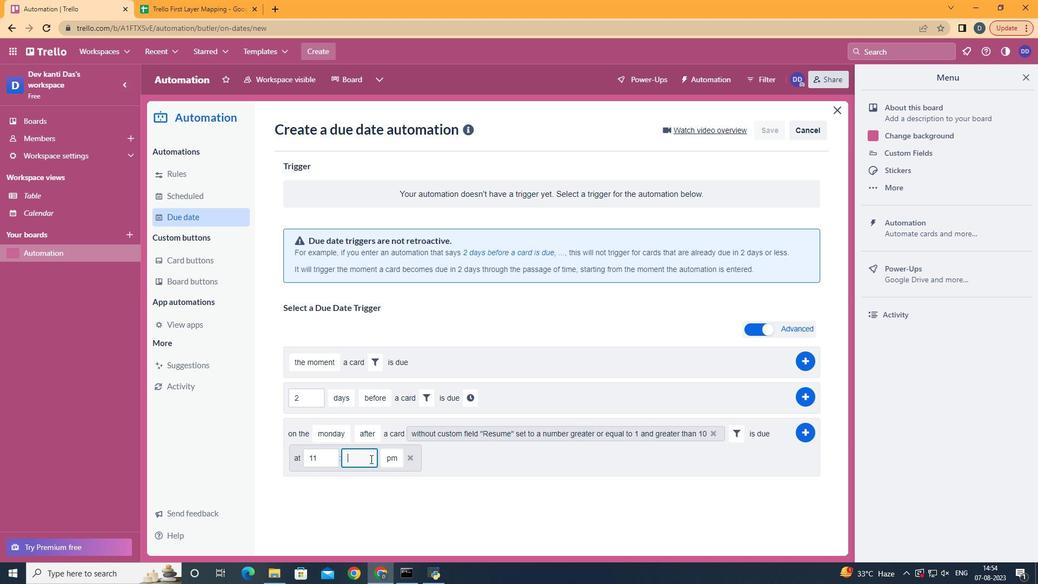 
Action: Key pressed <Key.backspace>00
Screenshot: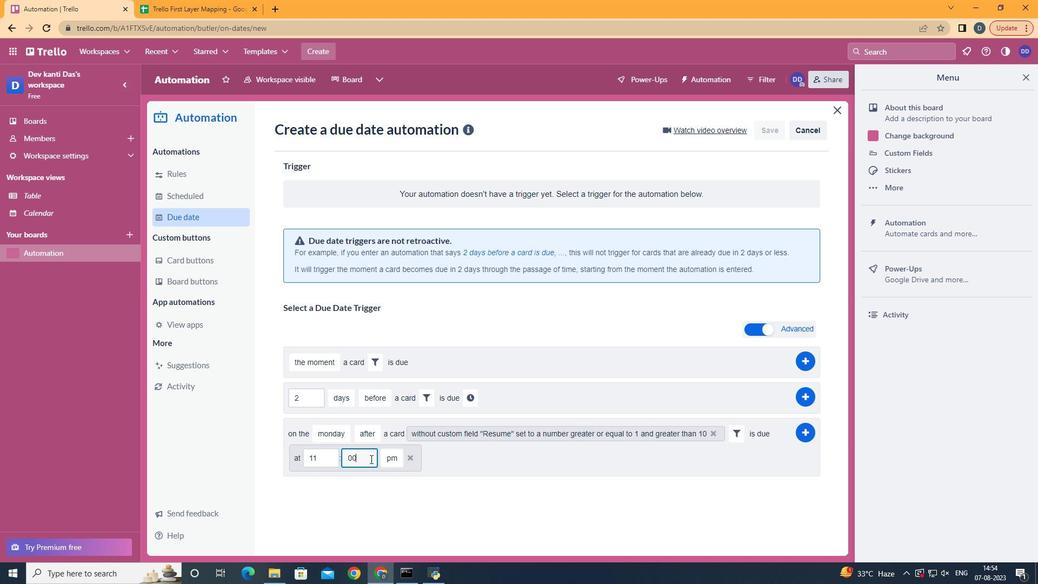 
Action: Mouse moved to (393, 473)
Screenshot: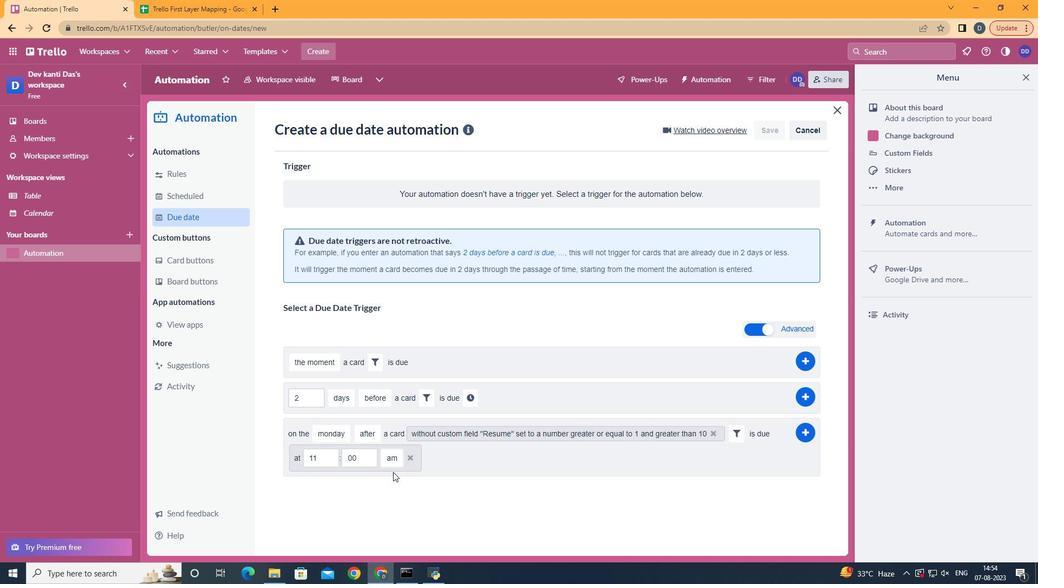 
Action: Mouse pressed left at (393, 473)
Screenshot: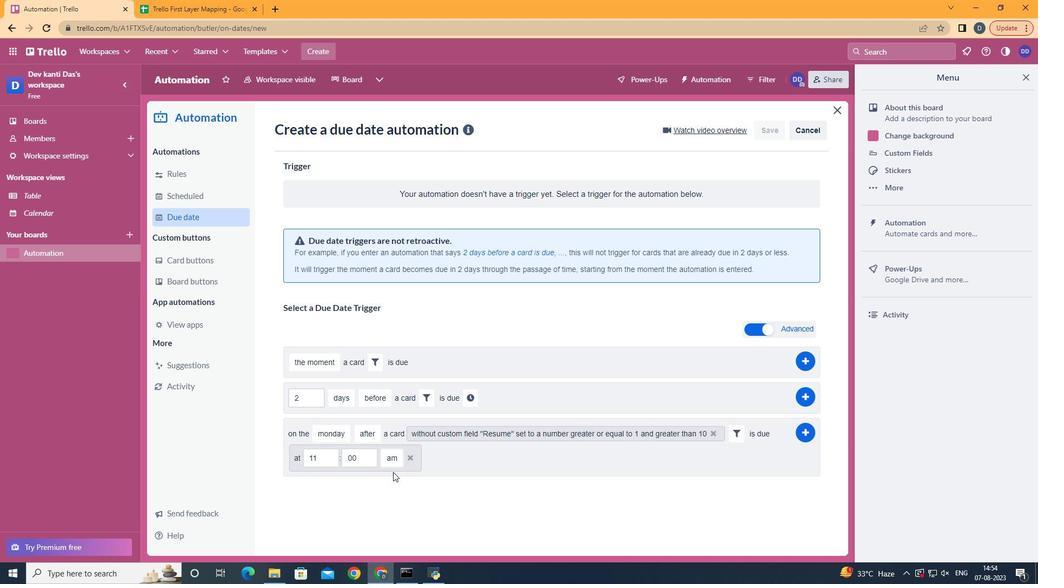 
Action: Mouse moved to (807, 432)
Screenshot: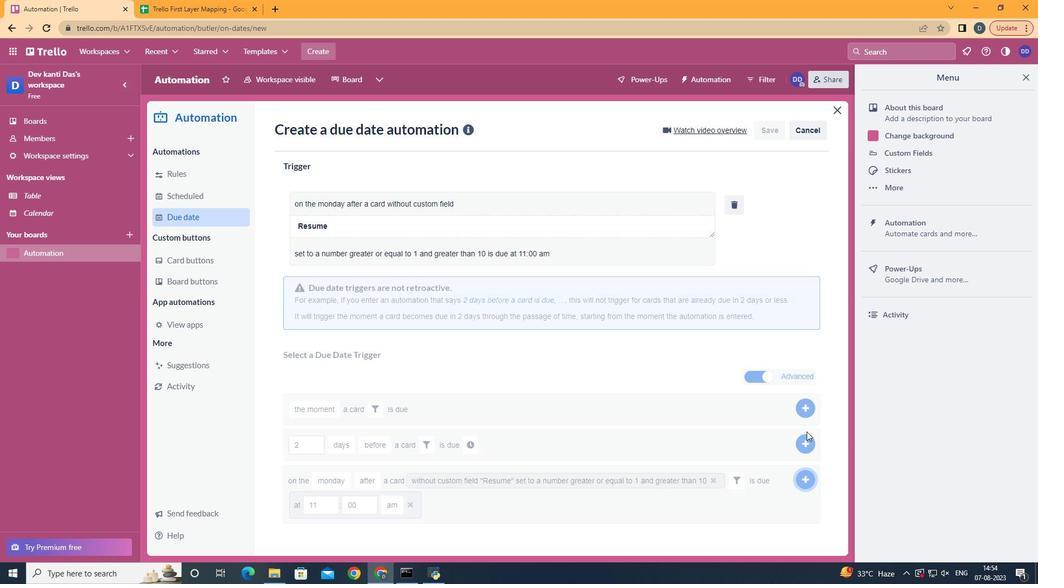 
Action: Mouse pressed left at (807, 432)
Screenshot: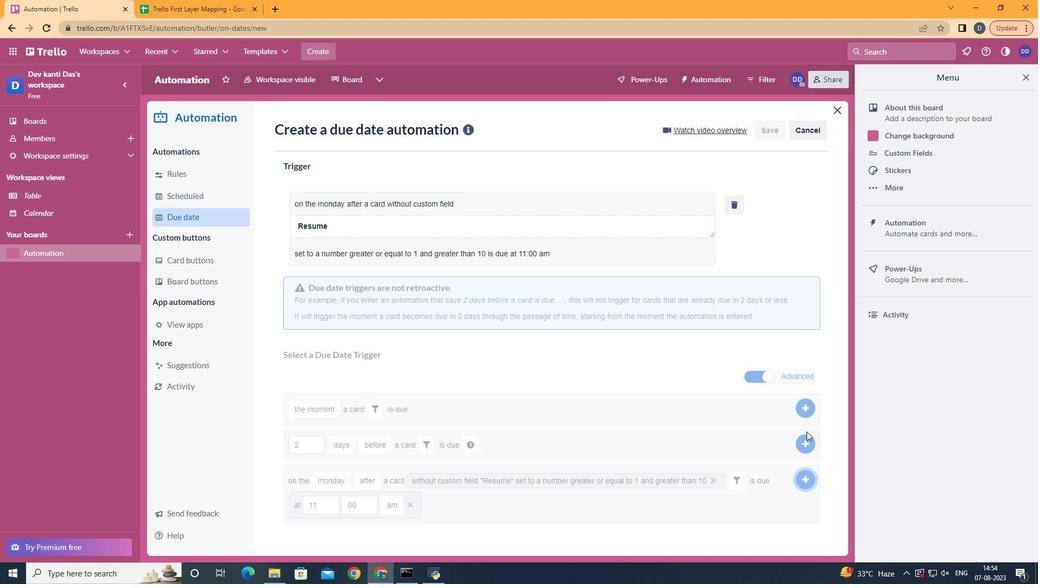 
Action: Mouse moved to (554, 197)
Screenshot: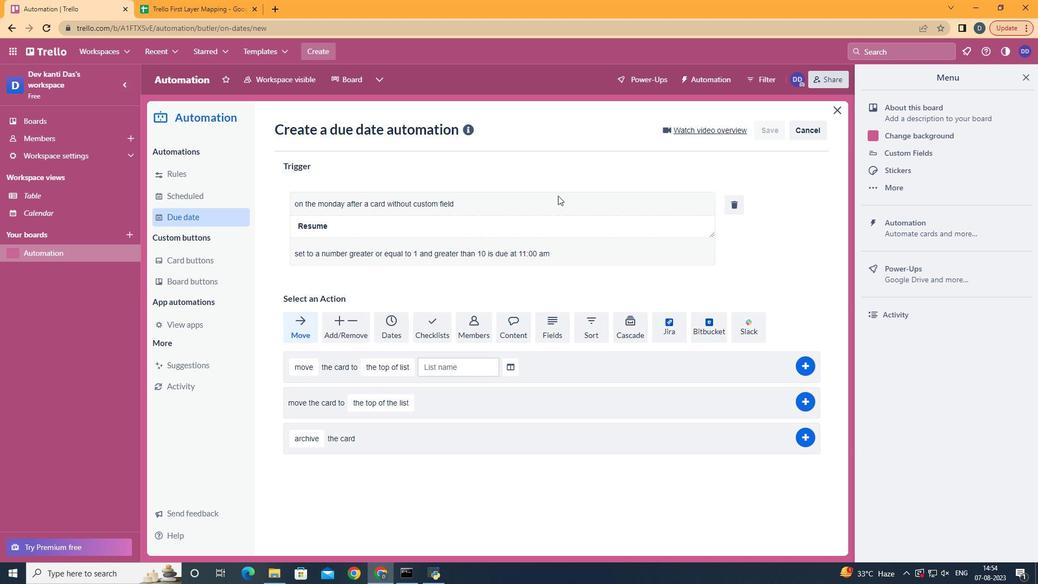 
